 Task: Log work in the project ZeroG for the issue 'Integrate a new virtual assistant feature into an existing mobile application to enhance user experience and convenience' spent time as '3w 4d 4h 36m' and remaining time as '1w 2d 20h 56m' and move to top of backlog. Now add the issue to the epic 'ITIL Implementation'.
Action: Mouse moved to (167, 47)
Screenshot: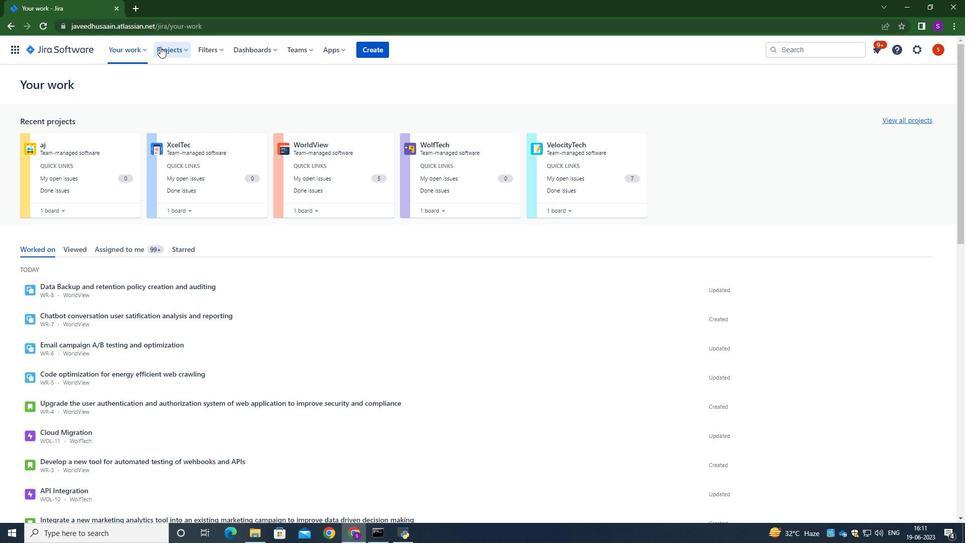 
Action: Mouse pressed left at (167, 47)
Screenshot: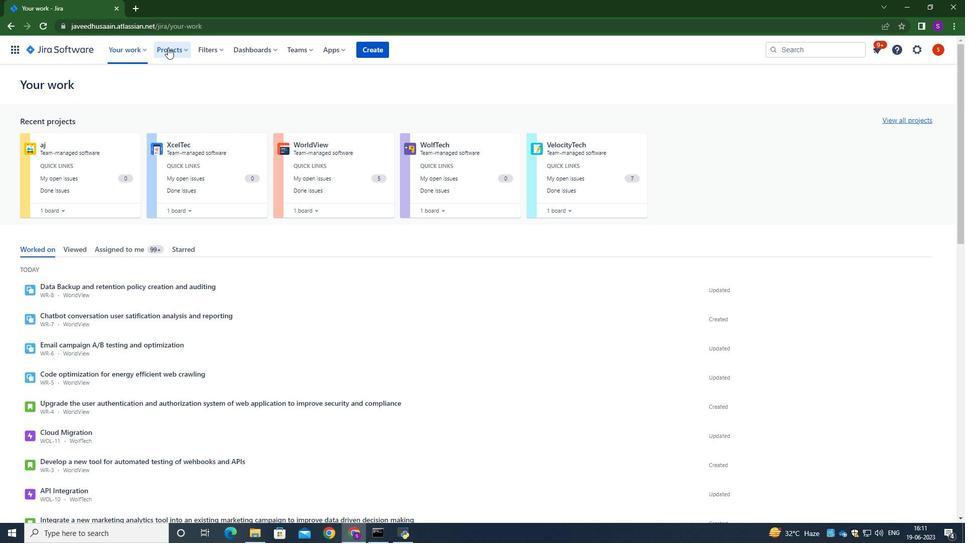 
Action: Mouse moved to (203, 96)
Screenshot: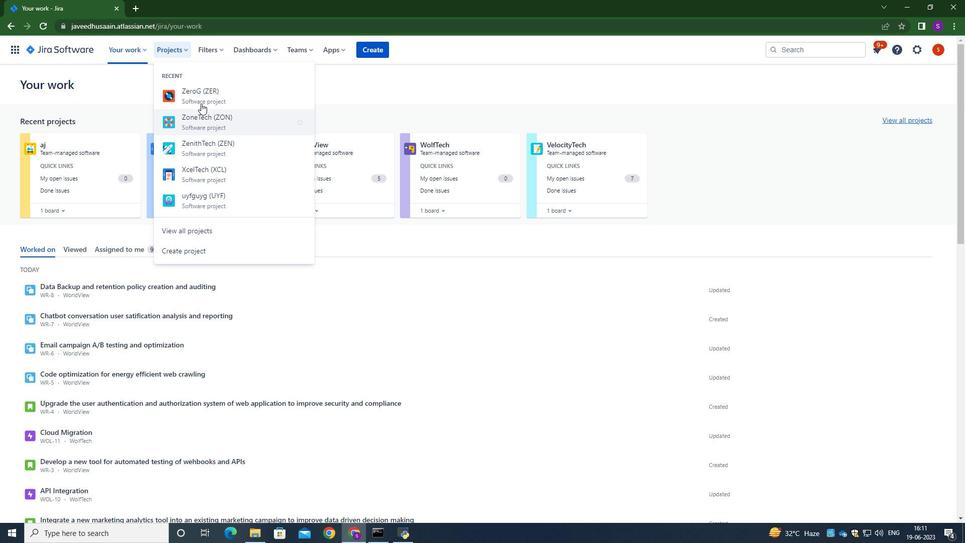 
Action: Mouse pressed left at (203, 96)
Screenshot: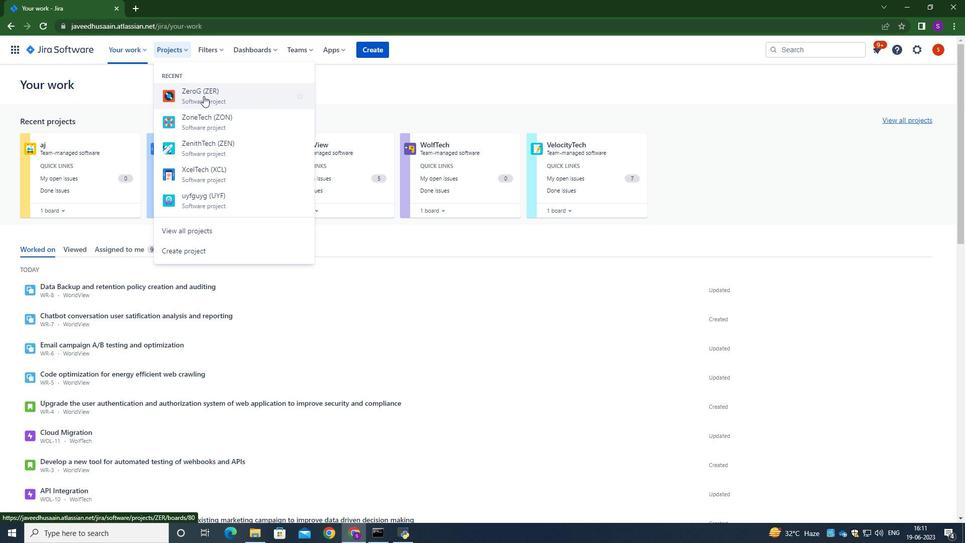 
Action: Mouse moved to (49, 152)
Screenshot: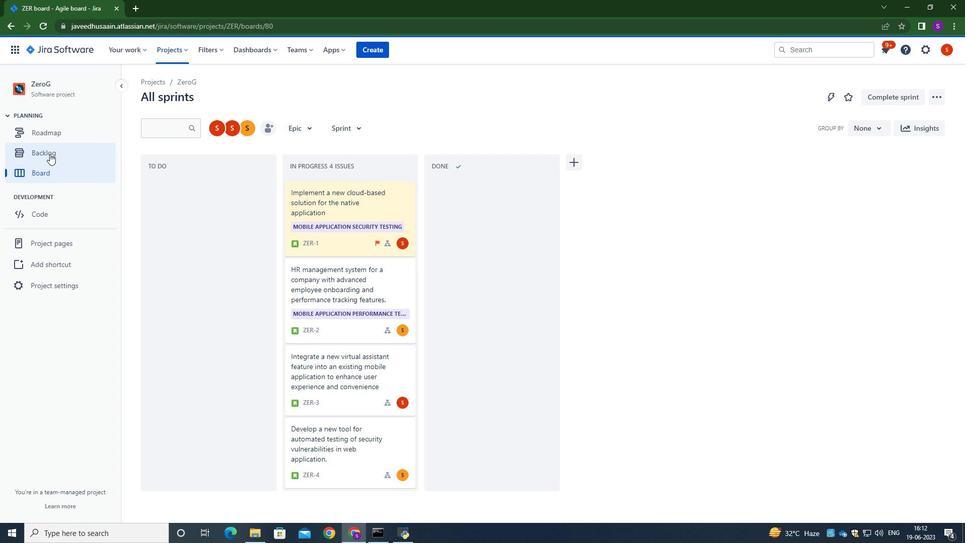 
Action: Mouse pressed left at (49, 152)
Screenshot: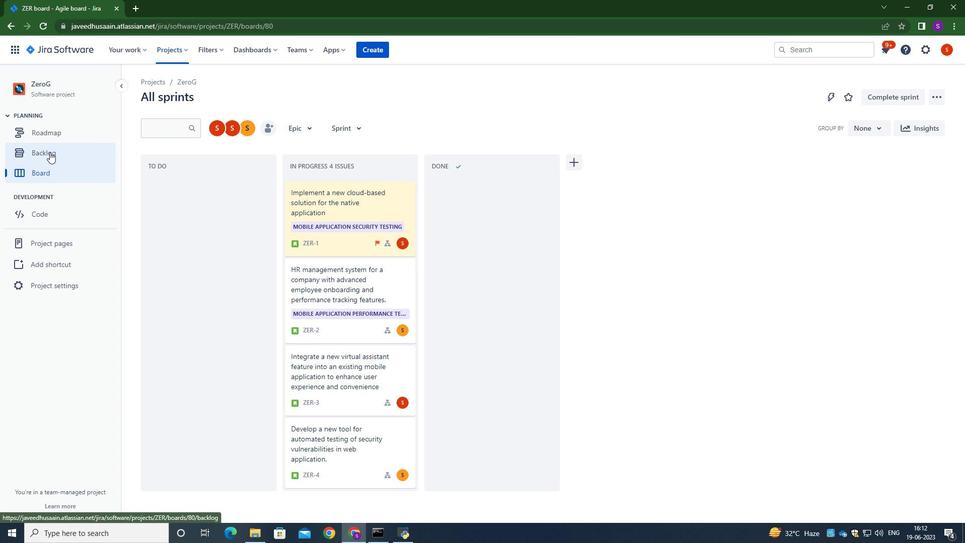 
Action: Mouse moved to (385, 246)
Screenshot: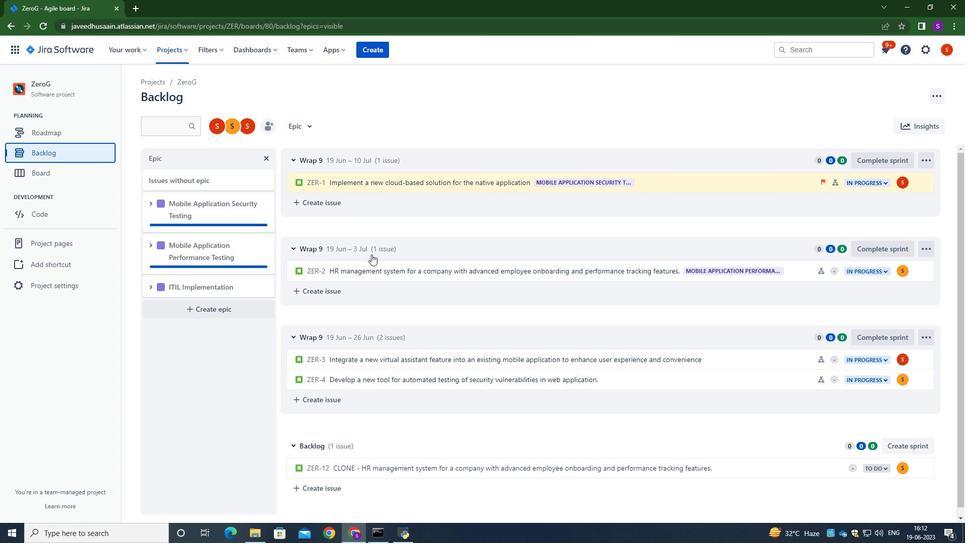 
Action: Mouse scrolled (385, 246) with delta (0, 0)
Screenshot: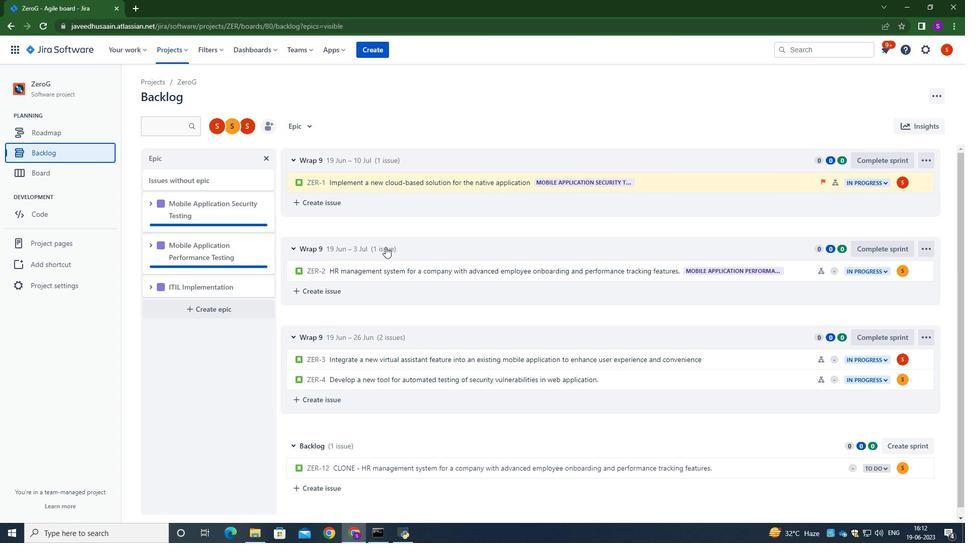 
Action: Mouse moved to (402, 349)
Screenshot: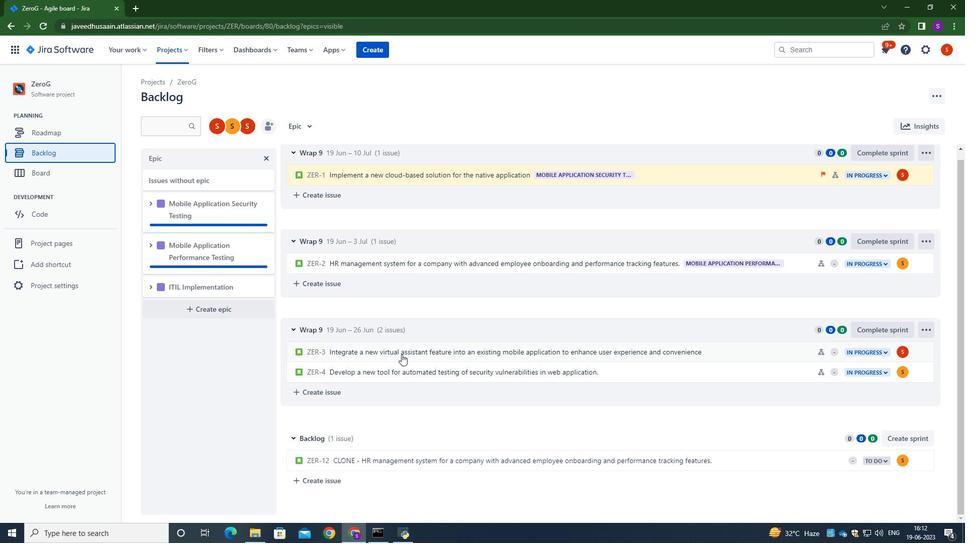 
Action: Mouse pressed left at (402, 349)
Screenshot: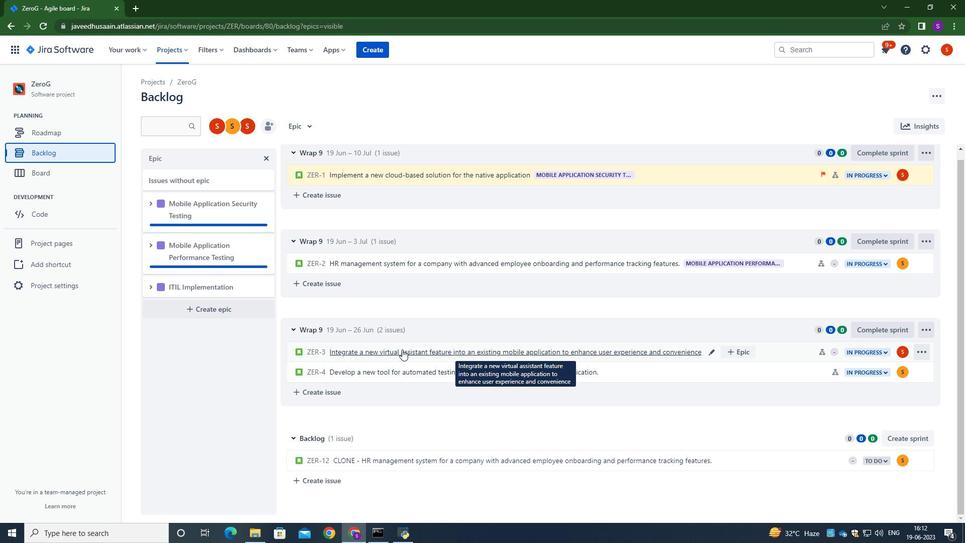 
Action: Mouse moved to (920, 160)
Screenshot: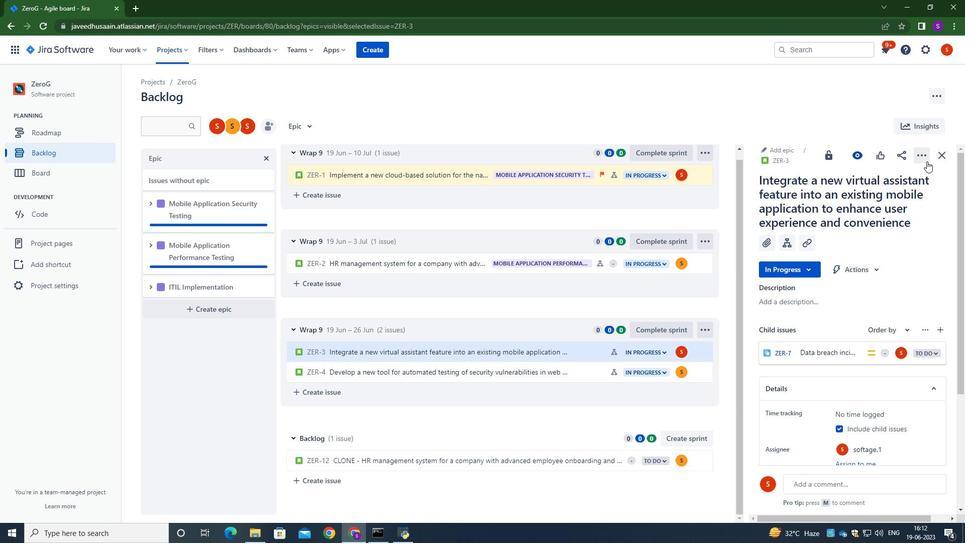 
Action: Mouse pressed left at (920, 160)
Screenshot: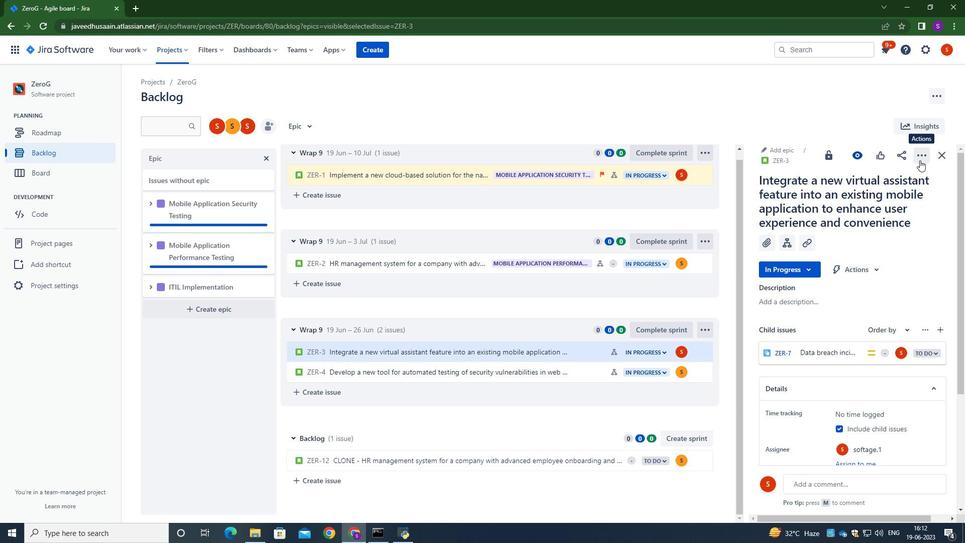 
Action: Mouse moved to (867, 181)
Screenshot: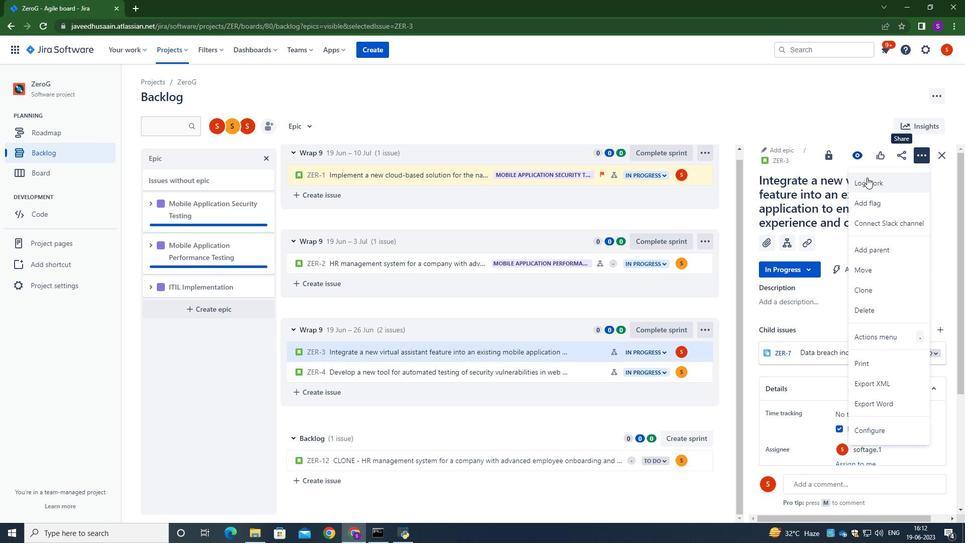
Action: Mouse pressed left at (867, 181)
Screenshot: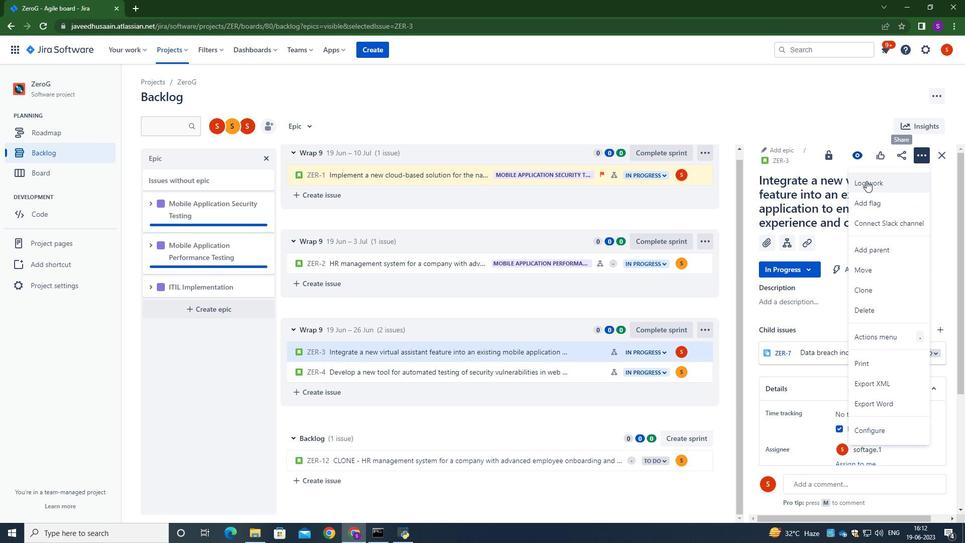 
Action: Mouse moved to (451, 157)
Screenshot: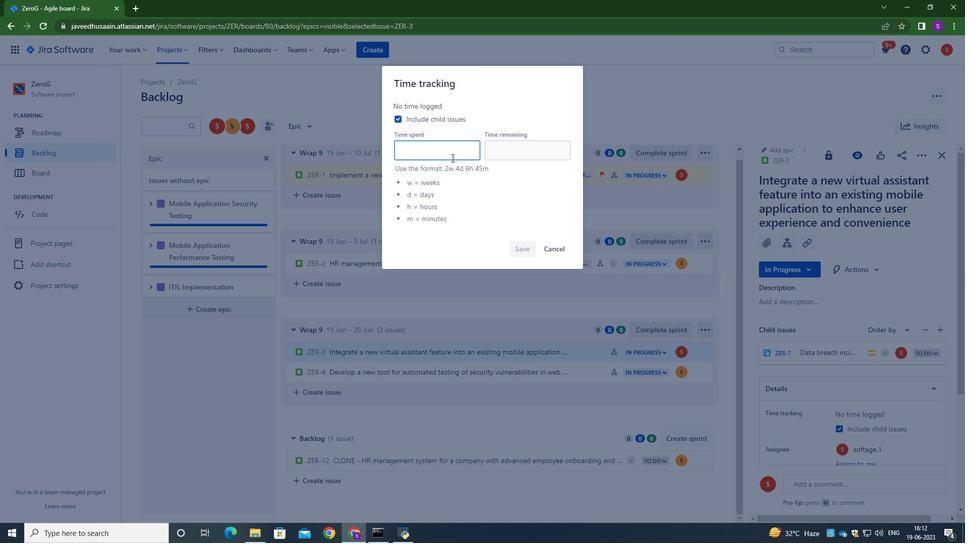 
Action: Mouse pressed left at (451, 157)
Screenshot: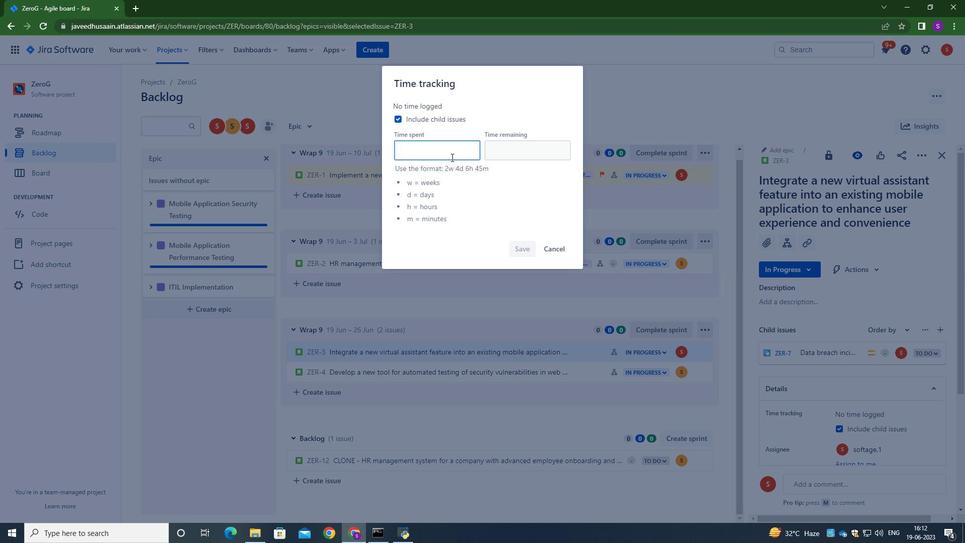 
Action: Key pressed 3w<Key.space>4d<Key.space>4h<Key.space>36m<Key.tab>1w<Key.space>2d<Key.space>20h<Key.space>56m
Screenshot: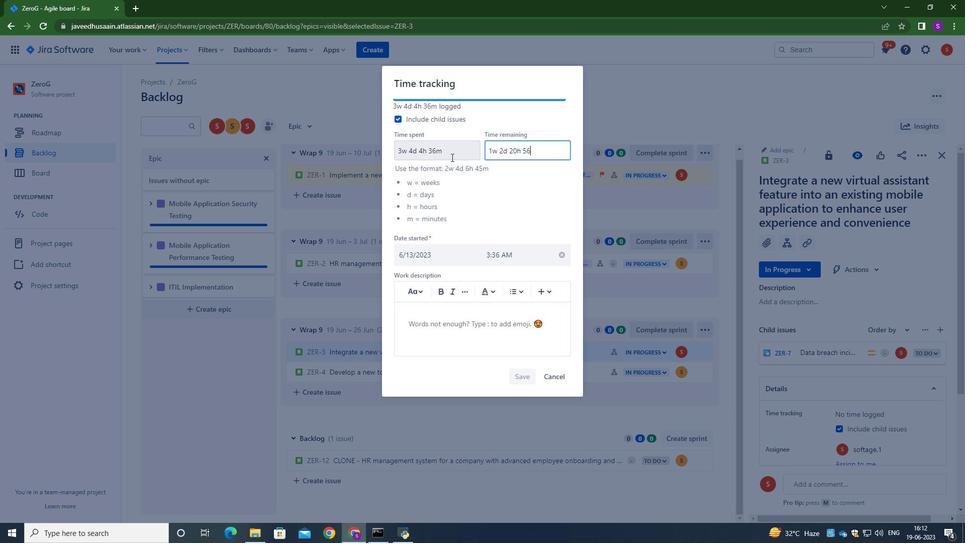 
Action: Mouse moved to (526, 377)
Screenshot: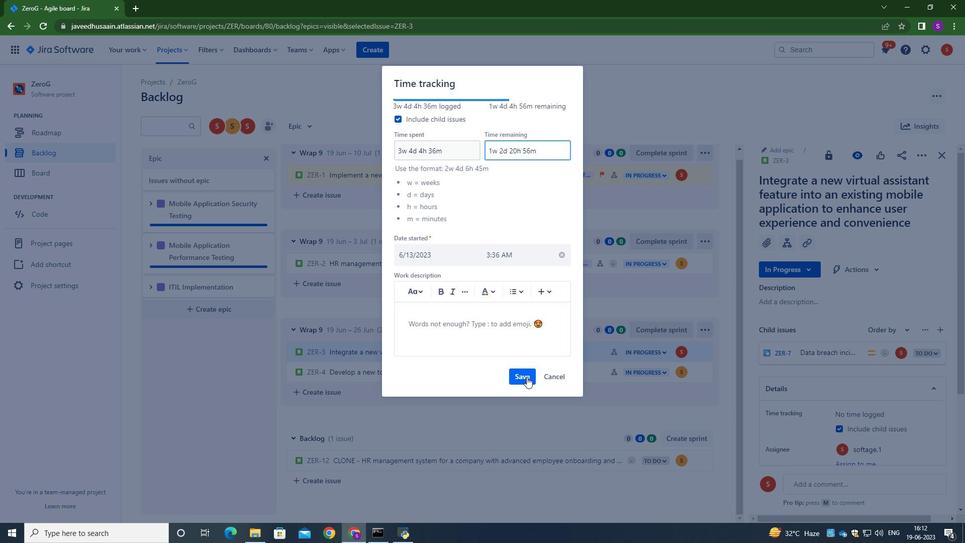 
Action: Mouse pressed left at (526, 377)
Screenshot: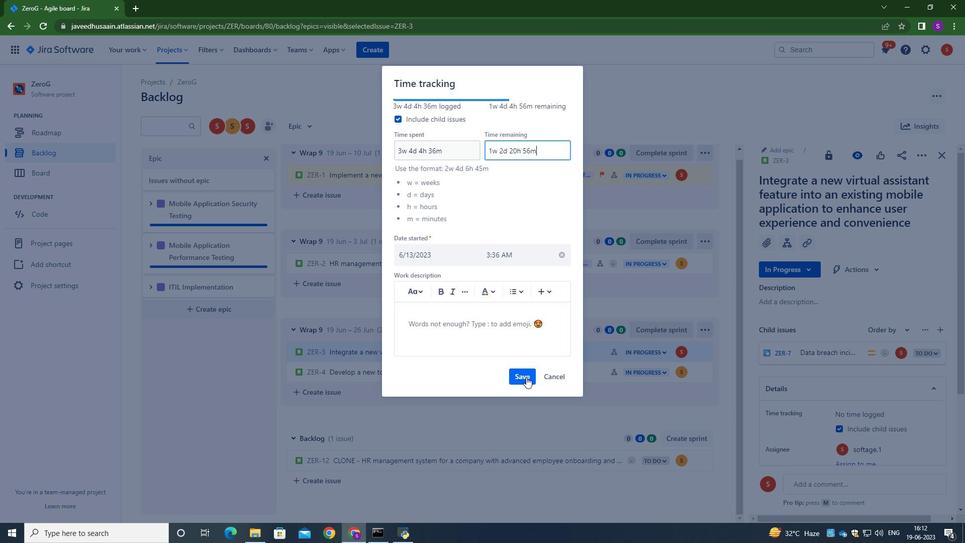 
Action: Mouse moved to (697, 350)
Screenshot: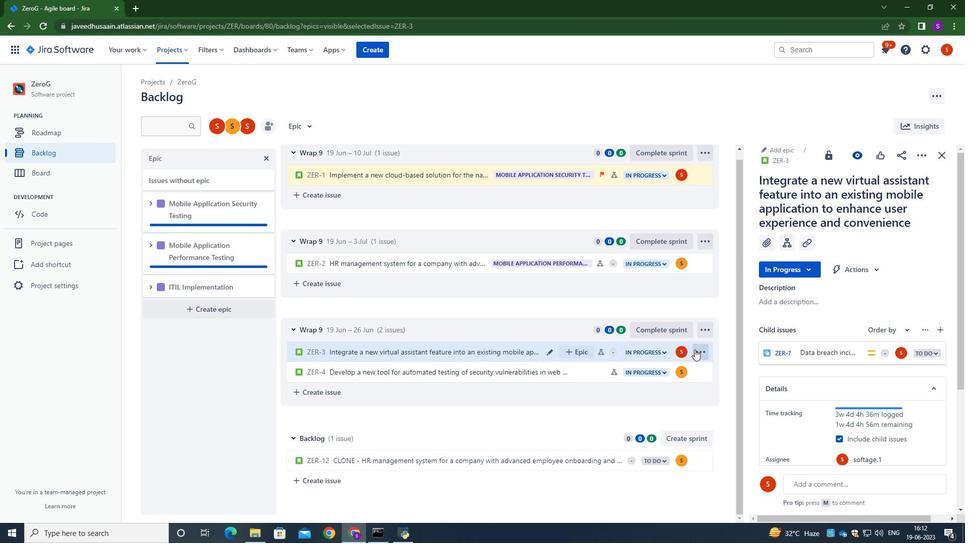
Action: Mouse pressed left at (697, 350)
Screenshot: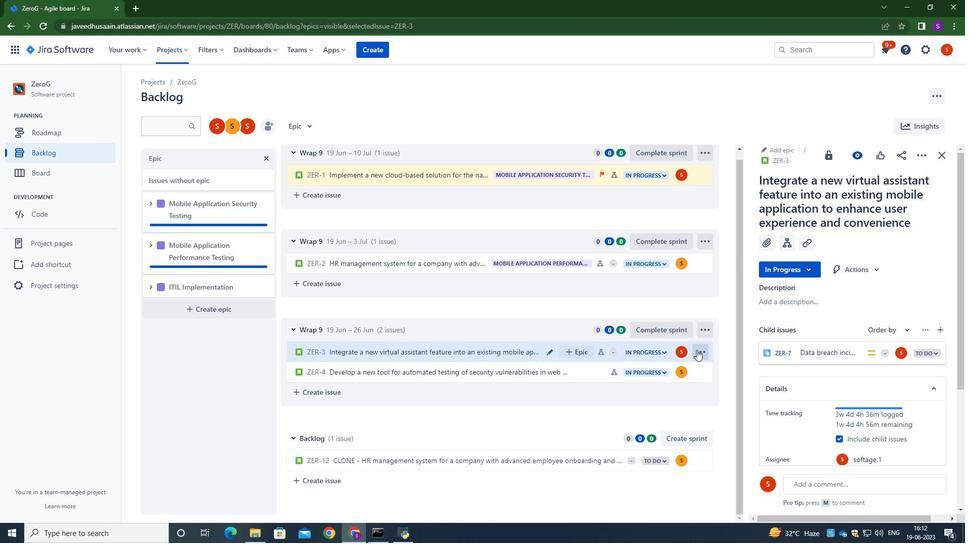 
Action: Mouse moved to (679, 311)
Screenshot: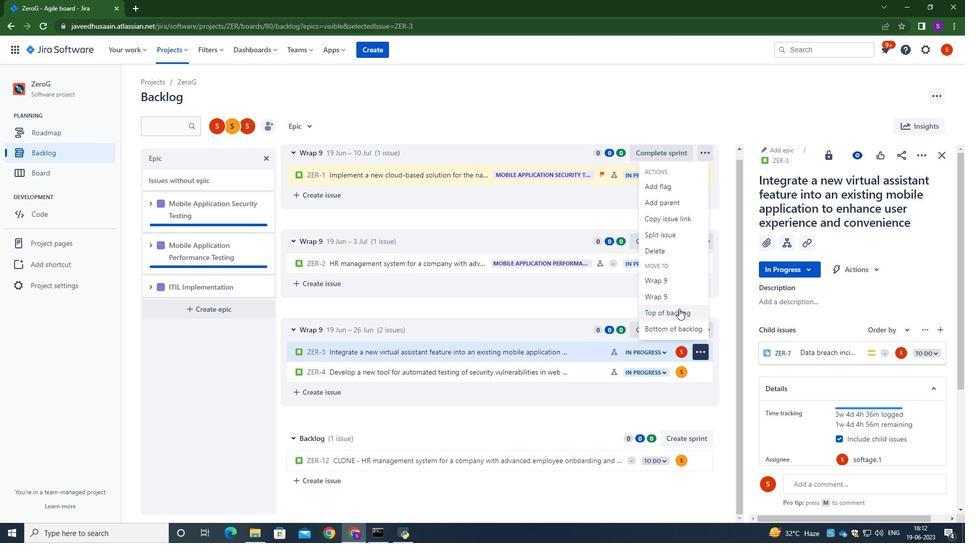 
Action: Mouse pressed left at (679, 311)
Screenshot: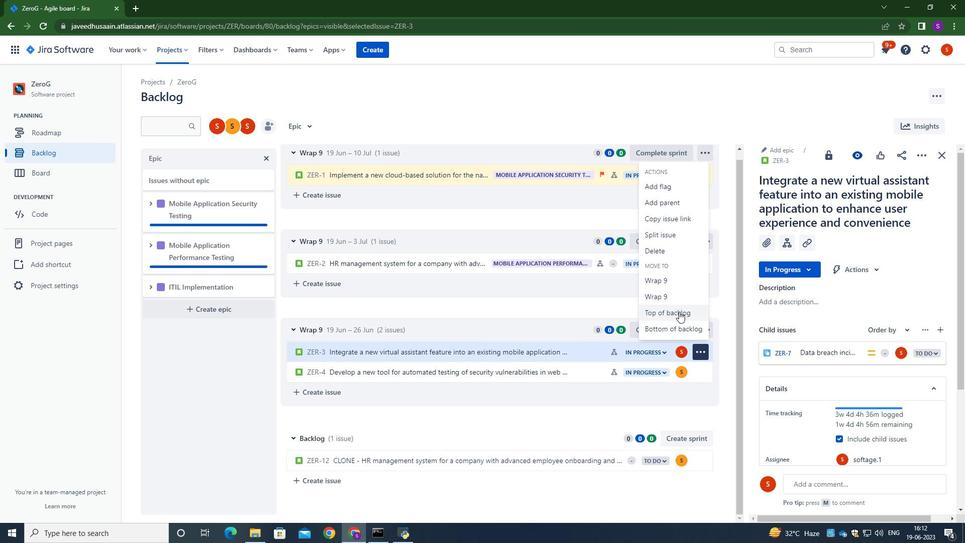 
Action: Mouse moved to (525, 166)
Screenshot: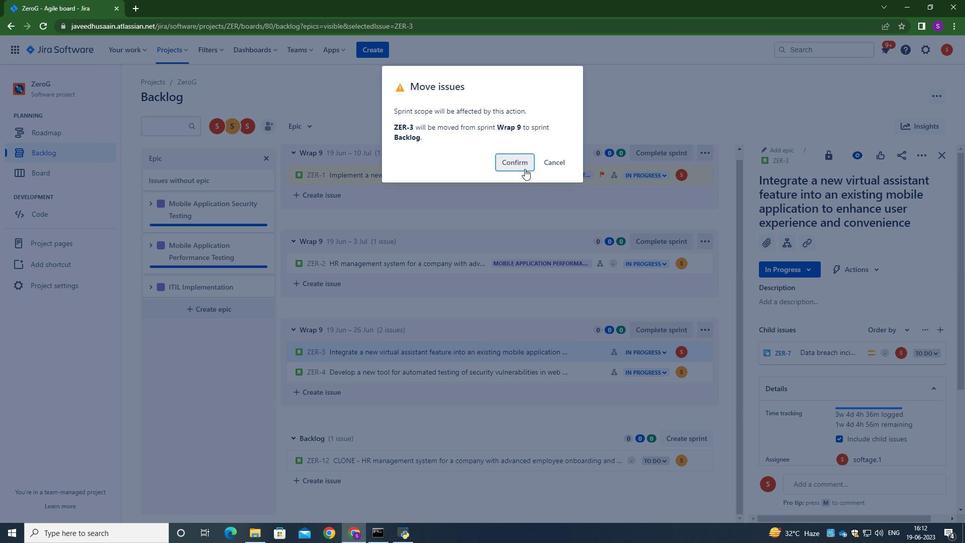
Action: Mouse pressed left at (525, 166)
Screenshot: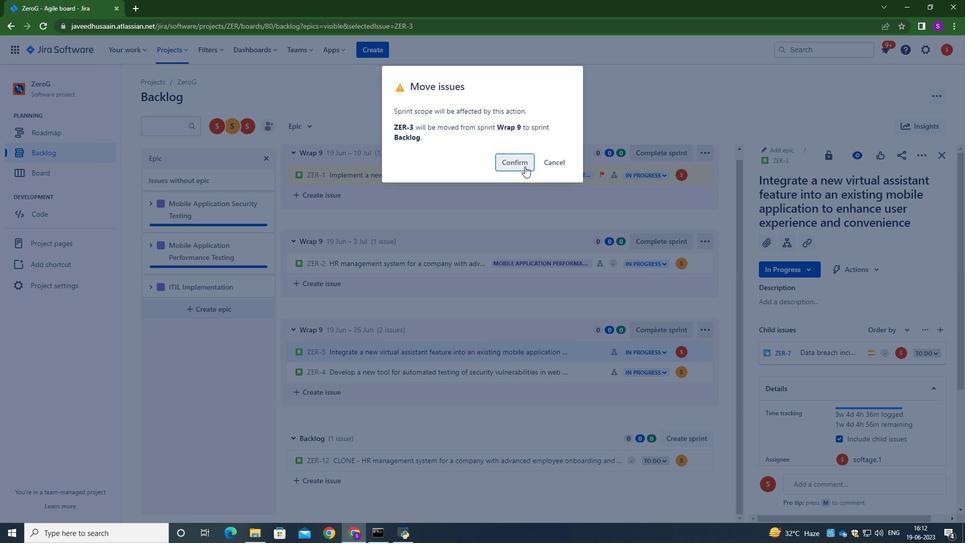 
Action: Mouse moved to (543, 400)
Screenshot: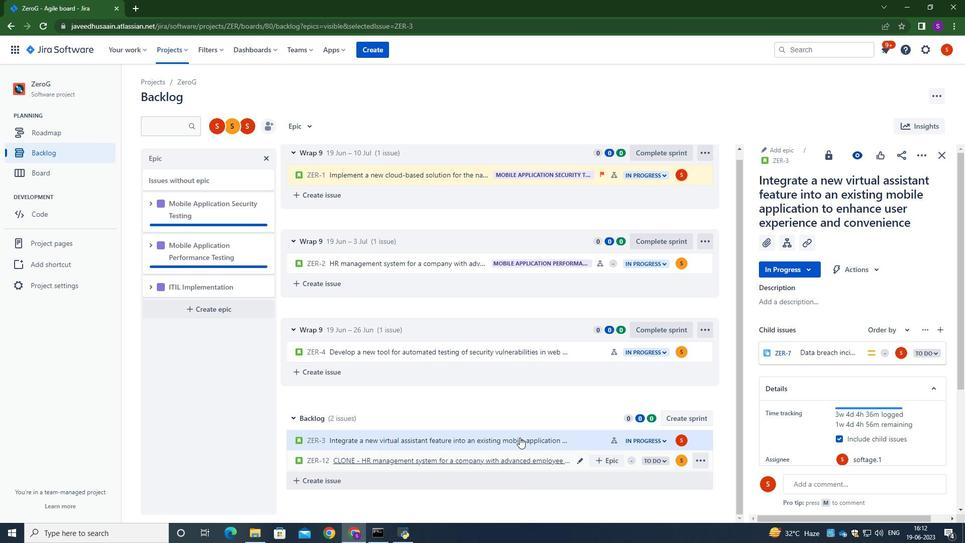 
Action: Mouse scrolled (543, 400) with delta (0, 0)
Screenshot: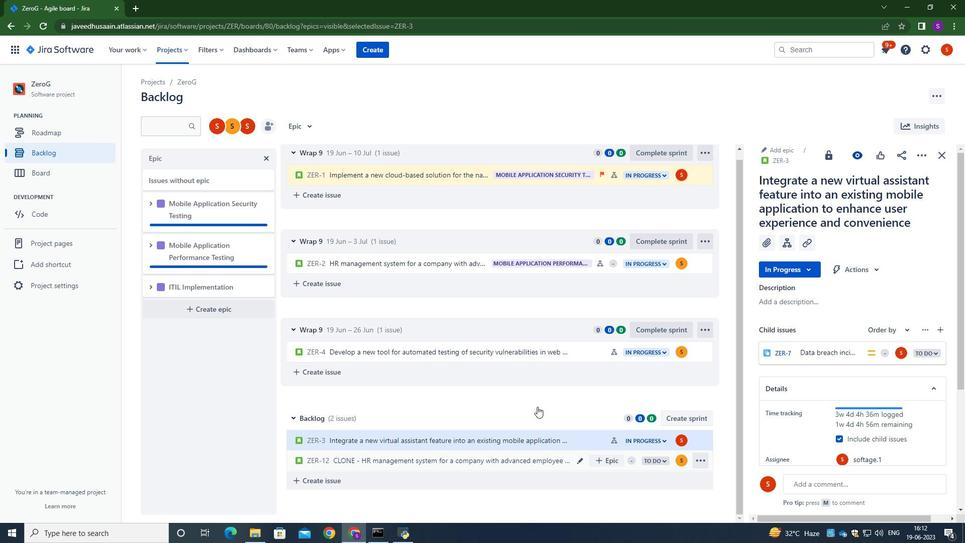 
Action: Mouse scrolled (543, 400) with delta (0, 0)
Screenshot: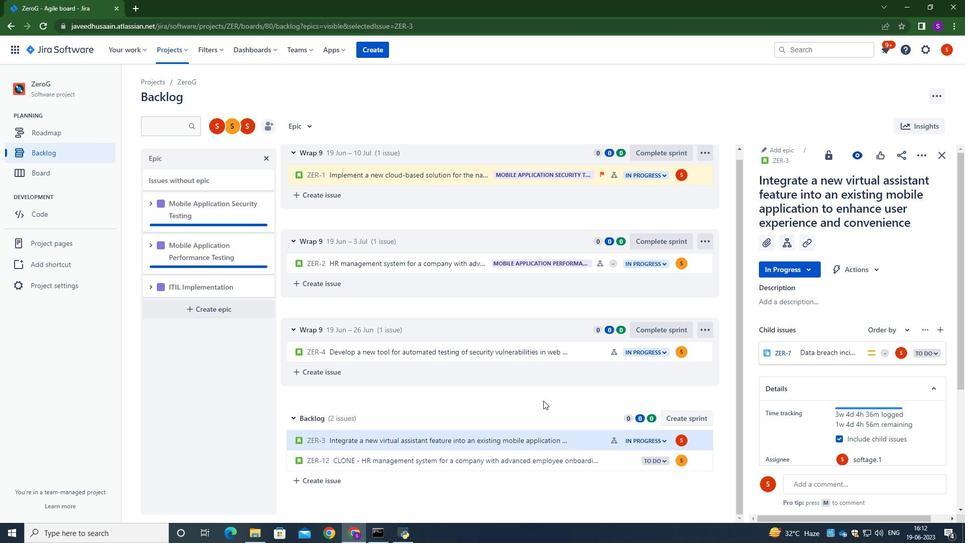 
Action: Mouse moved to (574, 440)
Screenshot: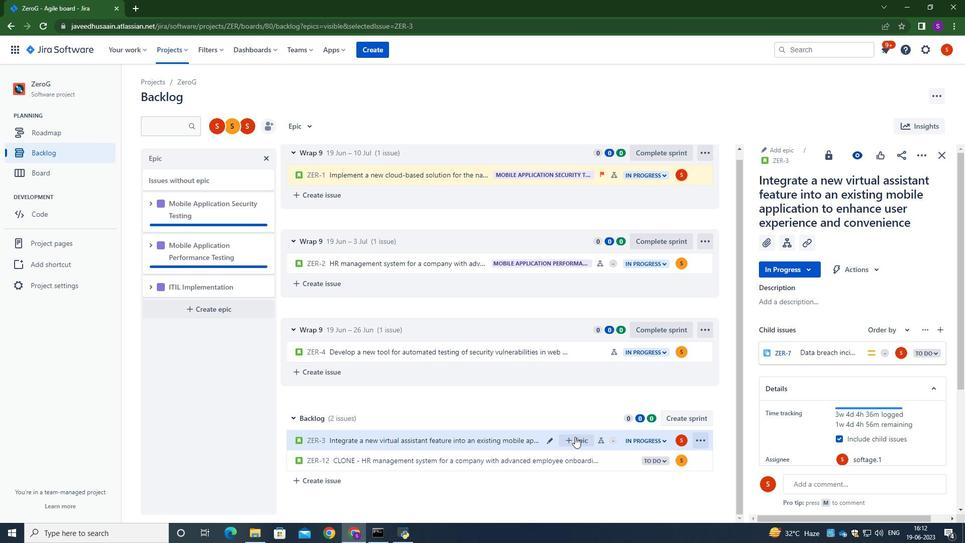 
Action: Mouse pressed left at (574, 440)
Screenshot: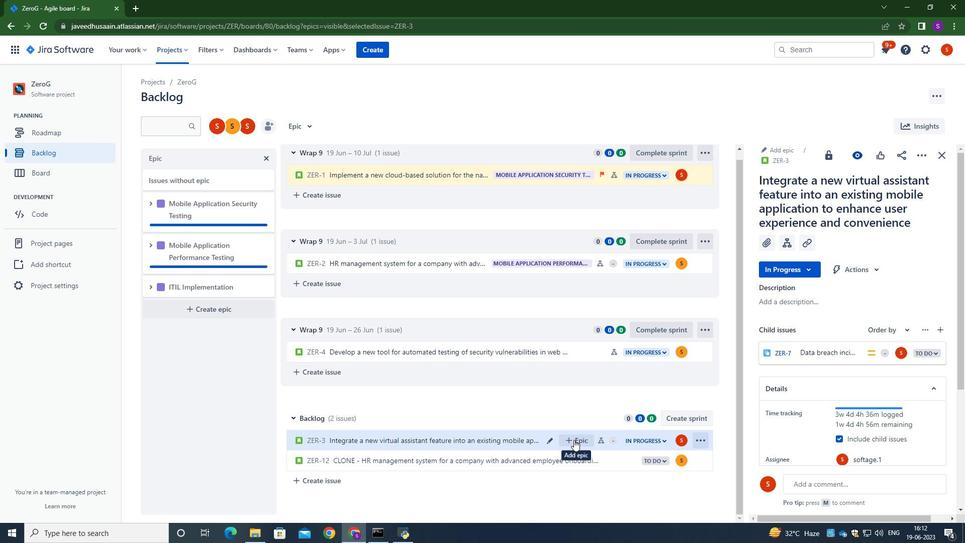
Action: Mouse moved to (619, 514)
Screenshot: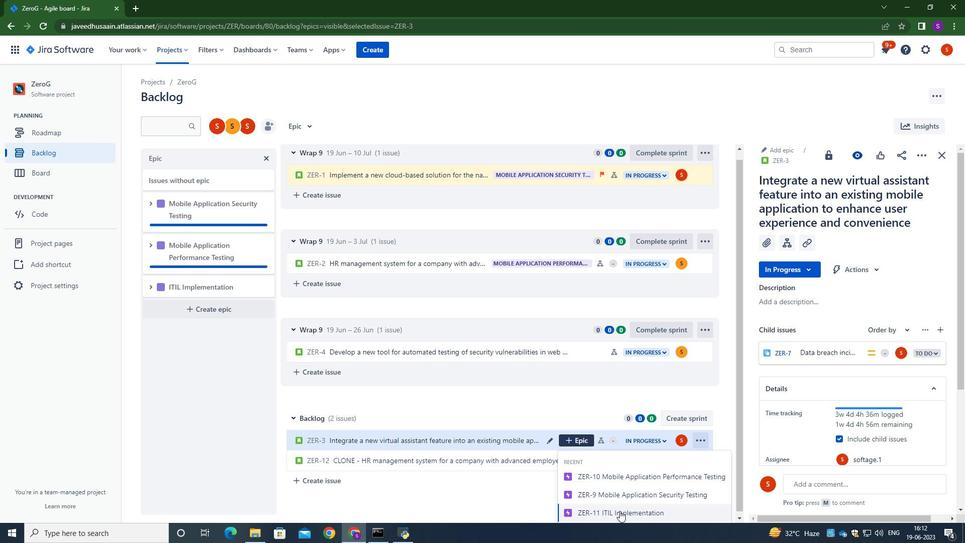 
Action: Mouse pressed left at (619, 514)
Screenshot: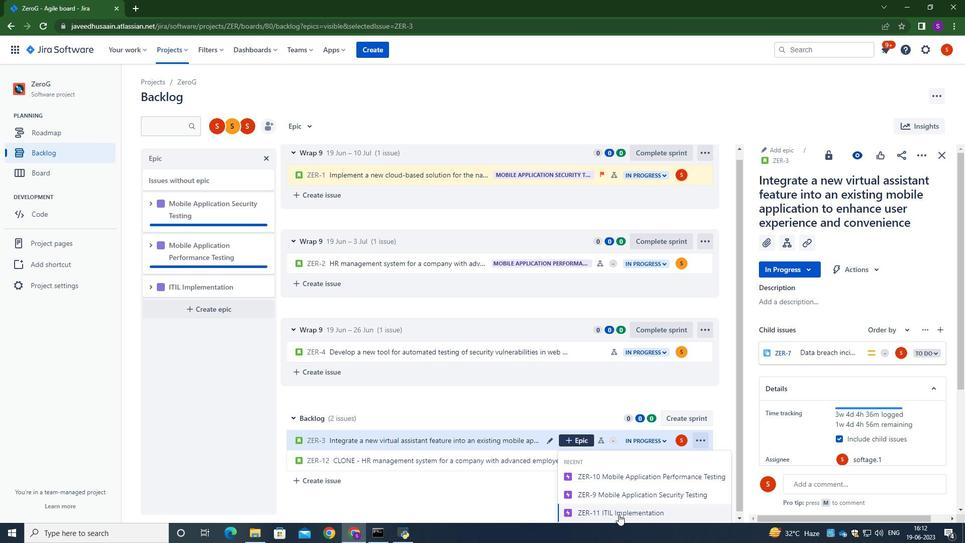 
Action: Mouse moved to (545, 293)
Screenshot: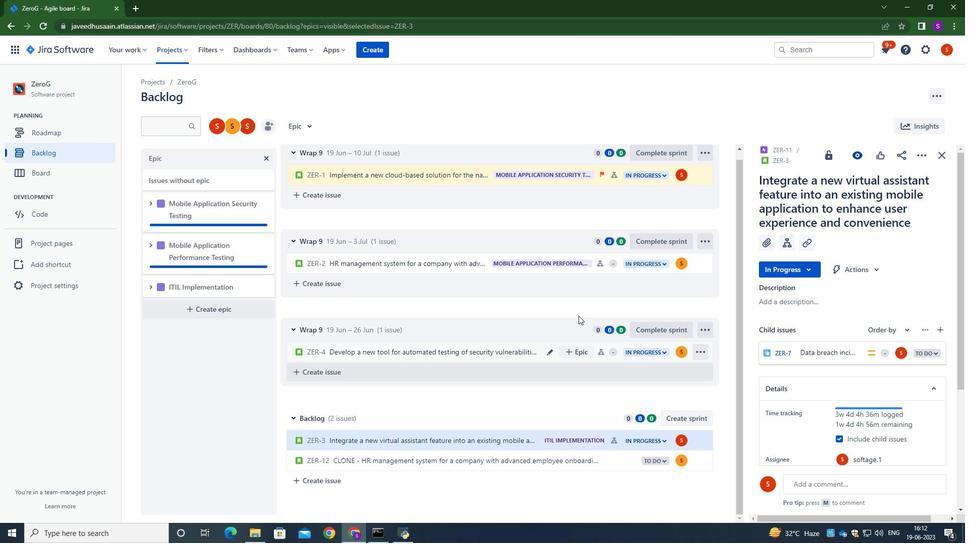 
